 Task: Look for products in the category "Drink Mixes" from the brand "Sunfood Superfoods".
Action: Mouse pressed left at (18, 77)
Screenshot: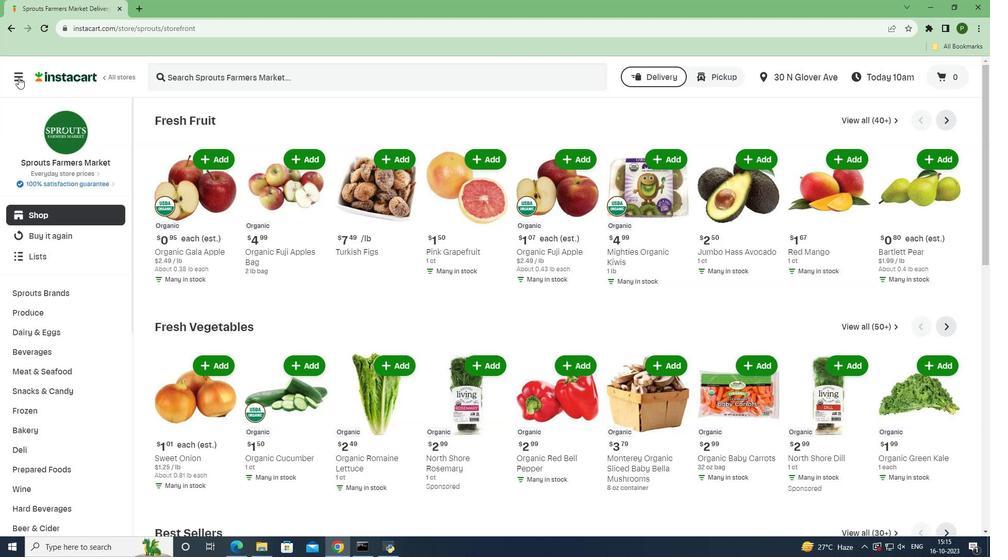 
Action: Mouse moved to (43, 268)
Screenshot: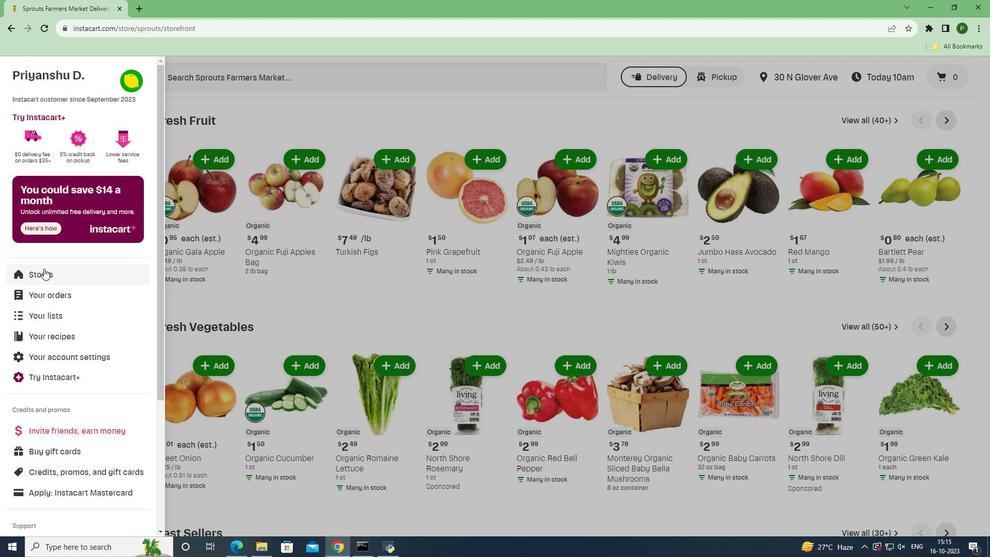 
Action: Mouse pressed left at (43, 268)
Screenshot: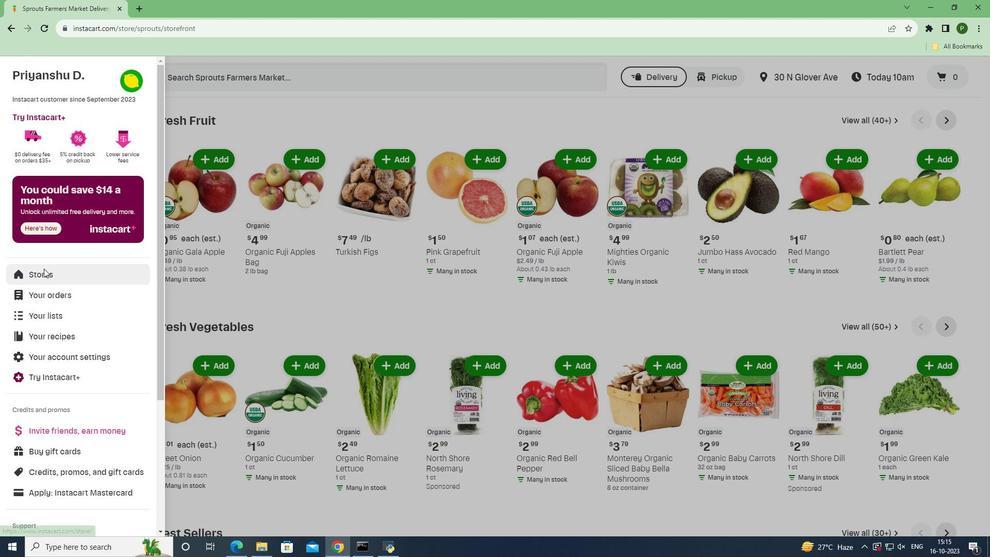 
Action: Mouse moved to (246, 118)
Screenshot: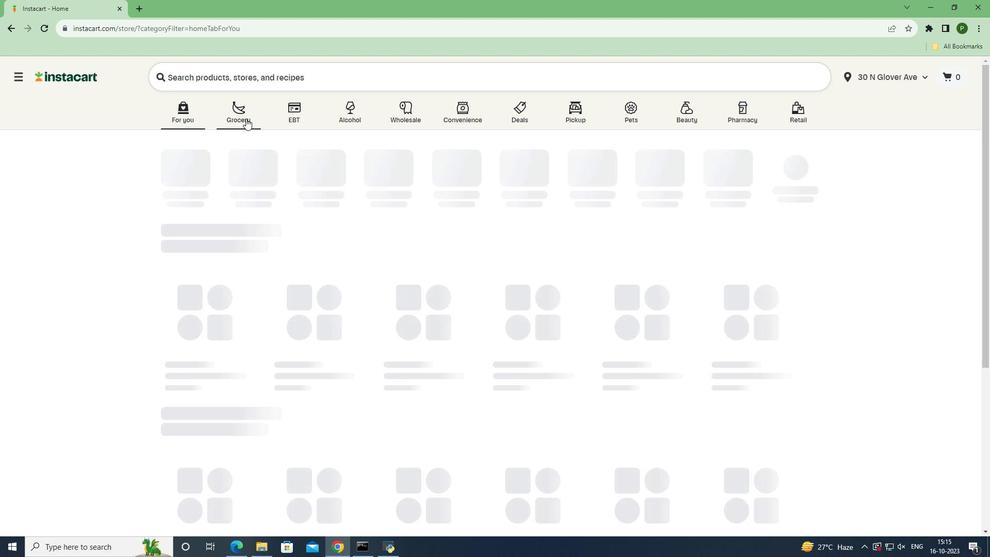 
Action: Mouse pressed left at (246, 118)
Screenshot: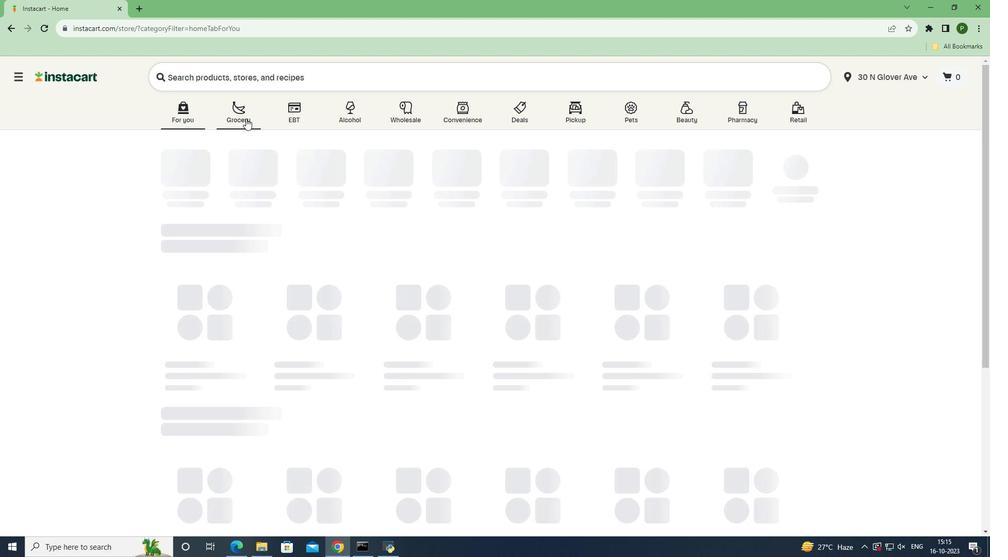 
Action: Mouse moved to (647, 229)
Screenshot: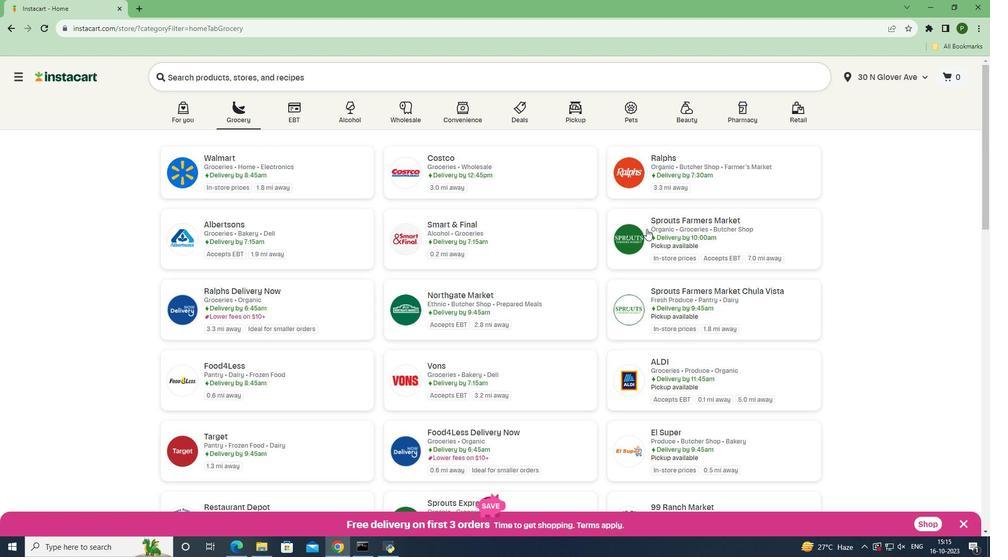 
Action: Mouse pressed left at (647, 229)
Screenshot: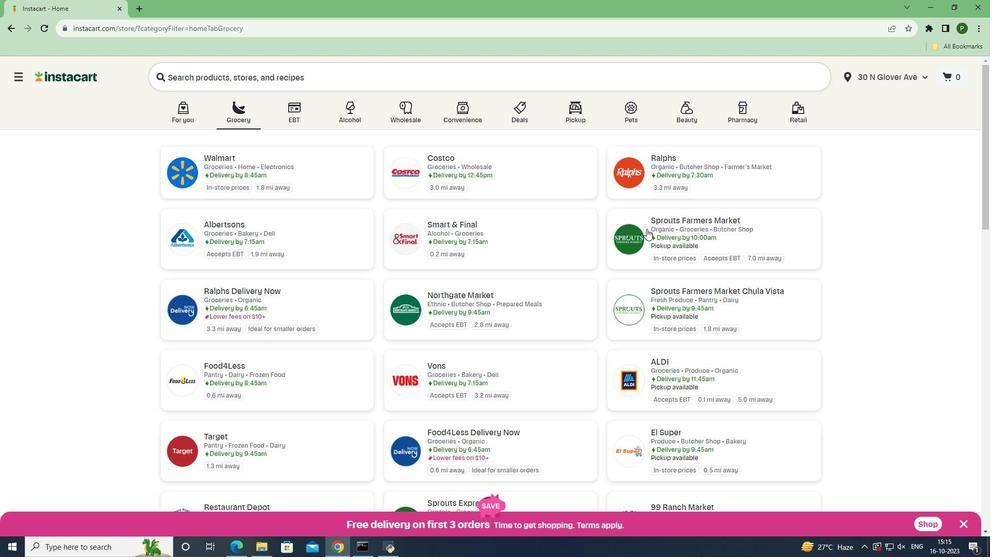 
Action: Mouse moved to (42, 348)
Screenshot: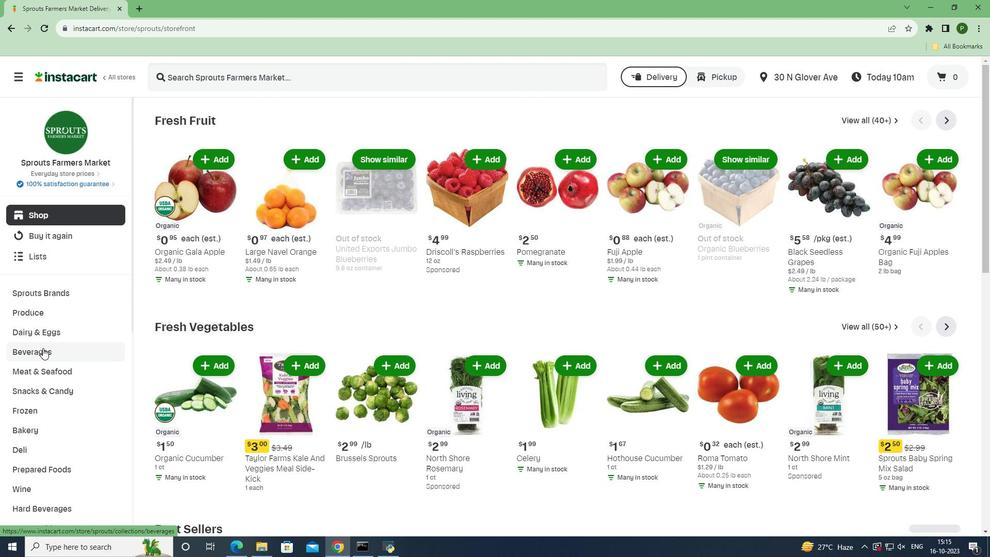 
Action: Mouse pressed left at (42, 348)
Screenshot: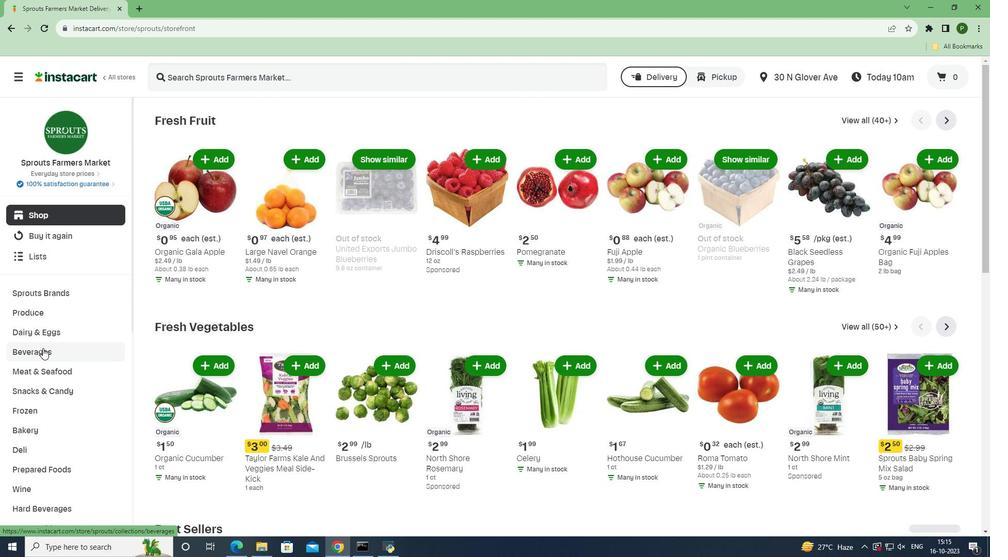 
Action: Mouse moved to (925, 141)
Screenshot: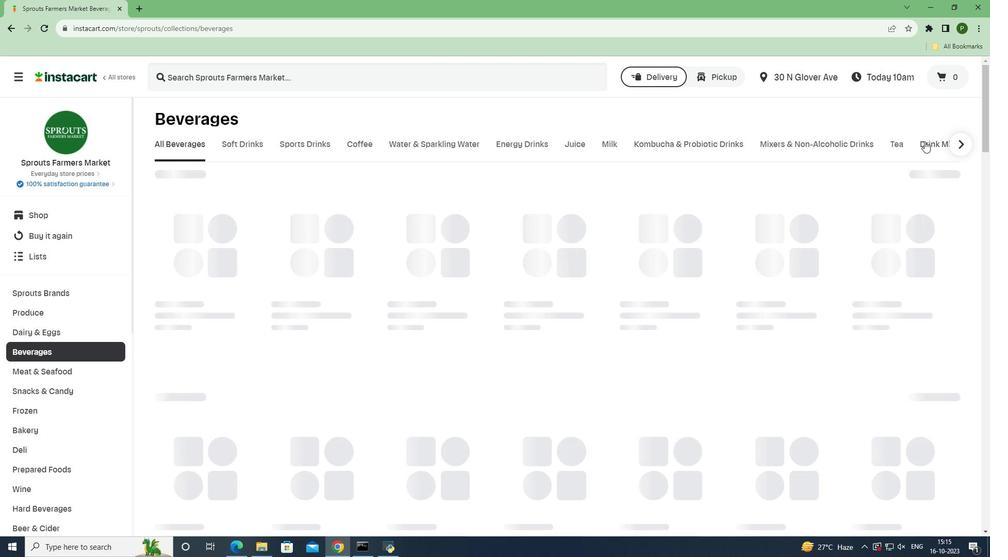 
Action: Mouse pressed left at (925, 141)
Screenshot: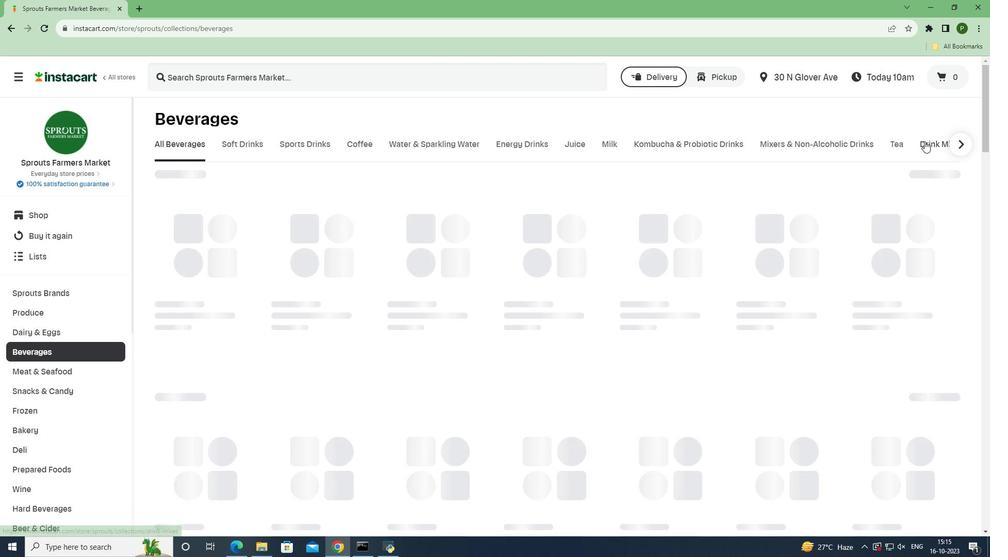 
Action: Mouse moved to (253, 186)
Screenshot: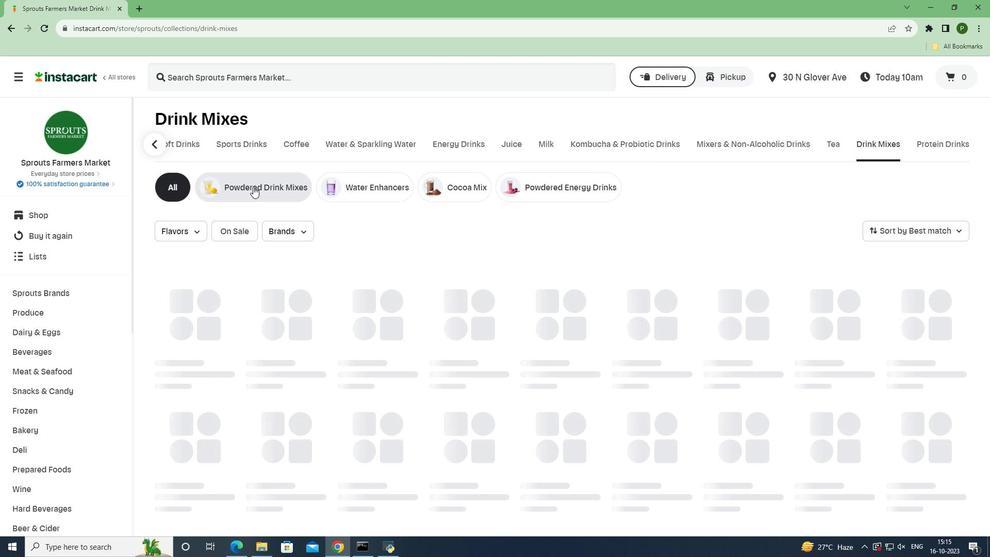 
Action: Mouse pressed left at (253, 186)
Screenshot: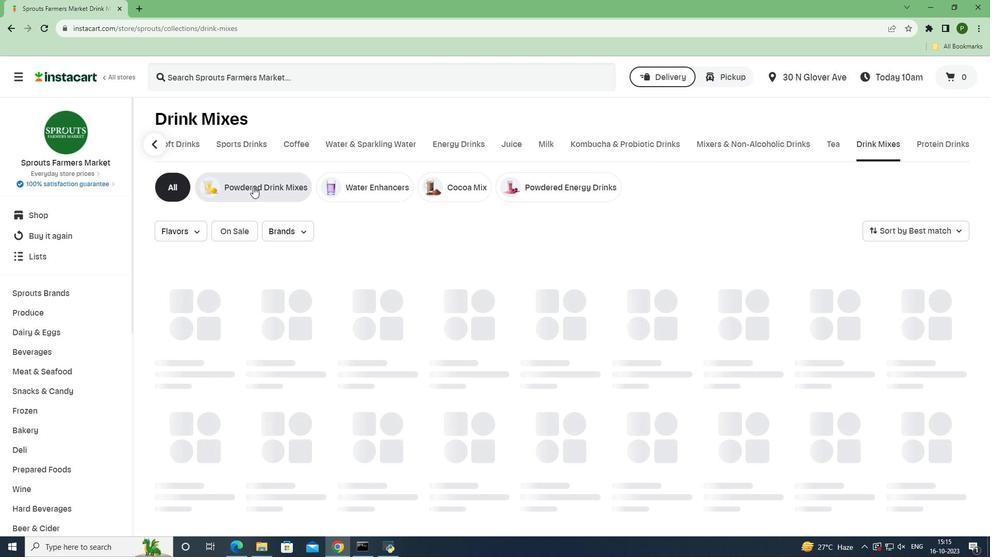 
Action: Mouse moved to (303, 239)
Screenshot: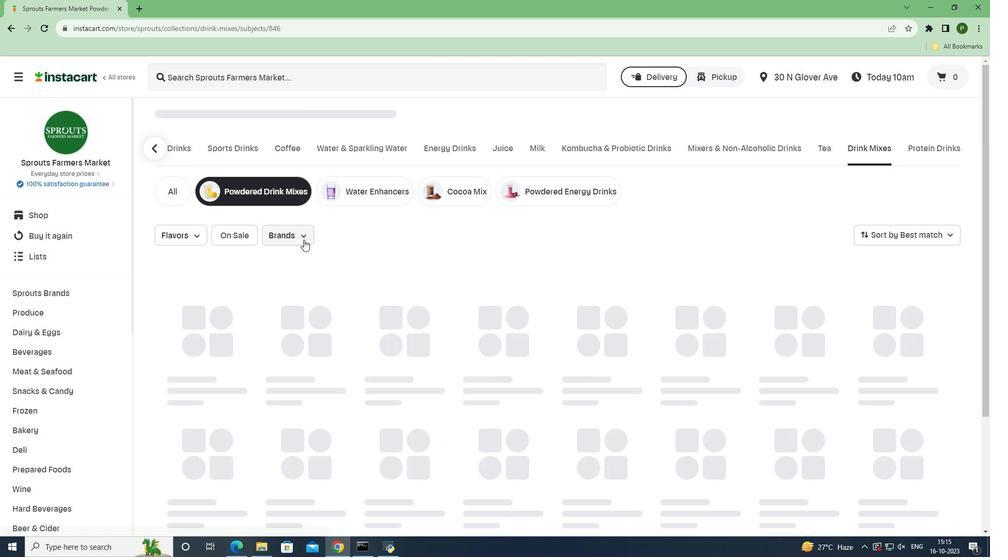 
Action: Mouse pressed left at (303, 239)
Screenshot: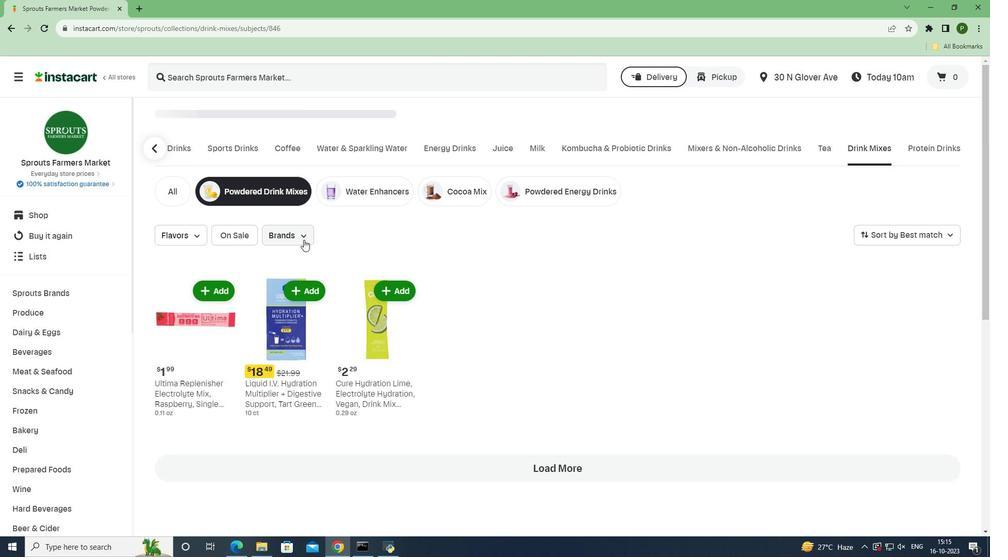 
Action: Mouse moved to (327, 295)
Screenshot: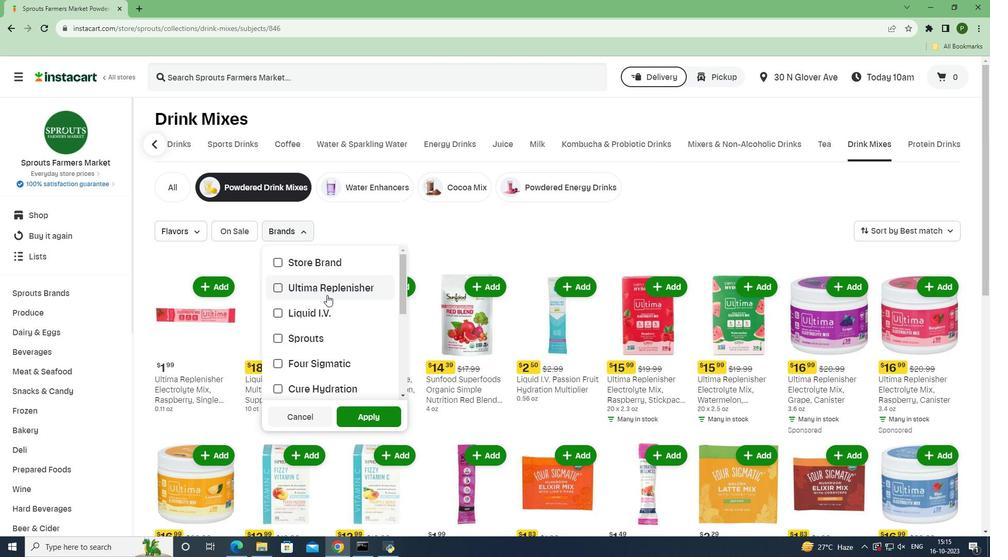 
Action: Mouse scrolled (327, 294) with delta (0, 0)
Screenshot: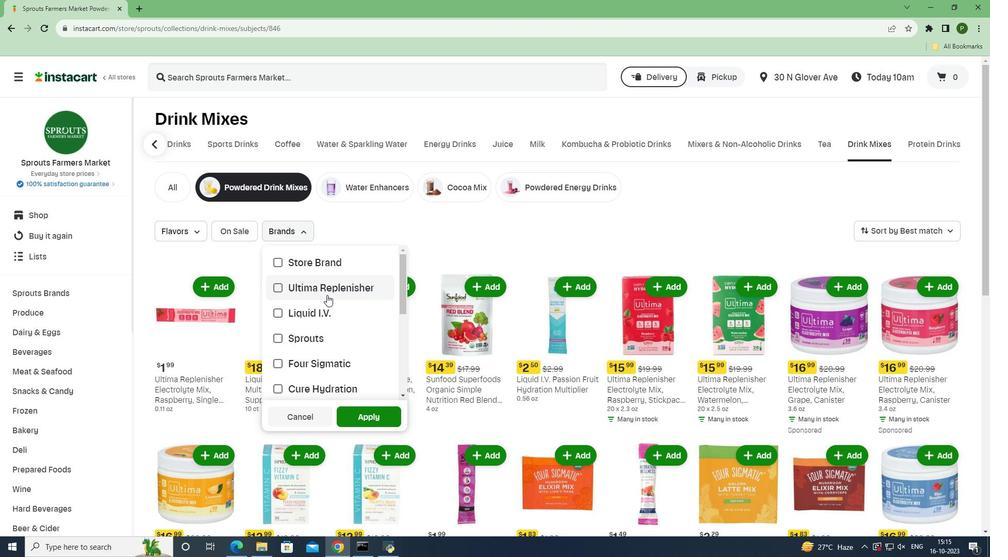 
Action: Mouse scrolled (327, 294) with delta (0, 0)
Screenshot: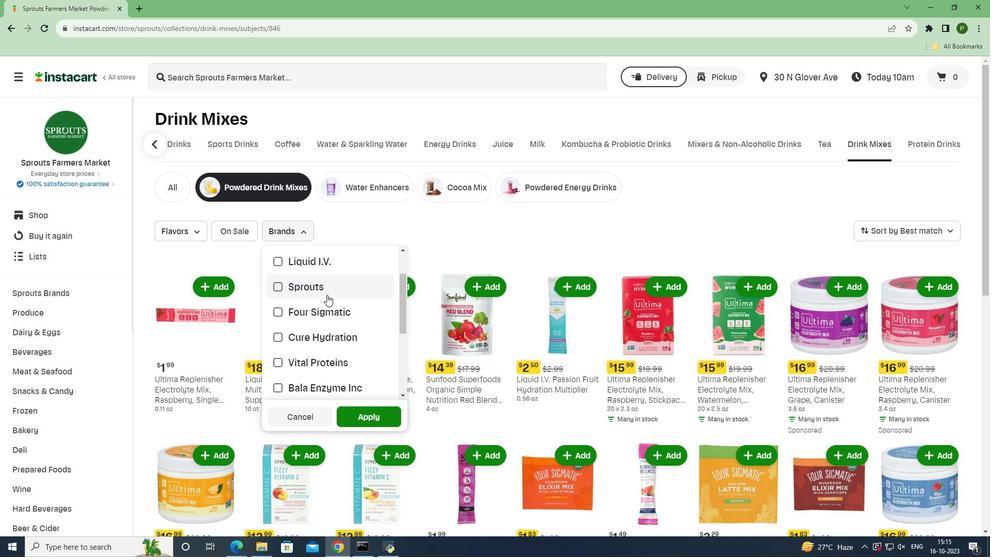 
Action: Mouse scrolled (327, 294) with delta (0, 0)
Screenshot: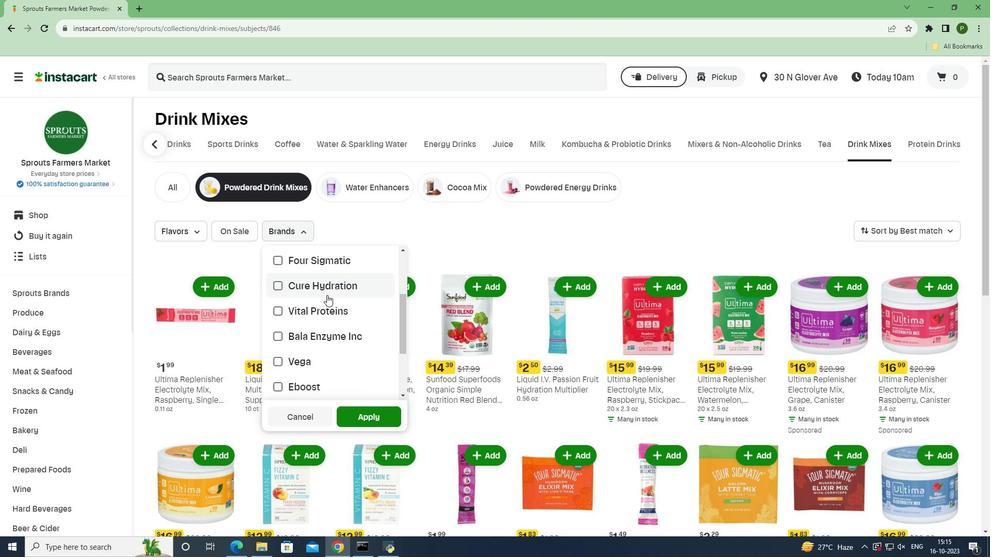 
Action: Mouse scrolled (327, 294) with delta (0, 0)
Screenshot: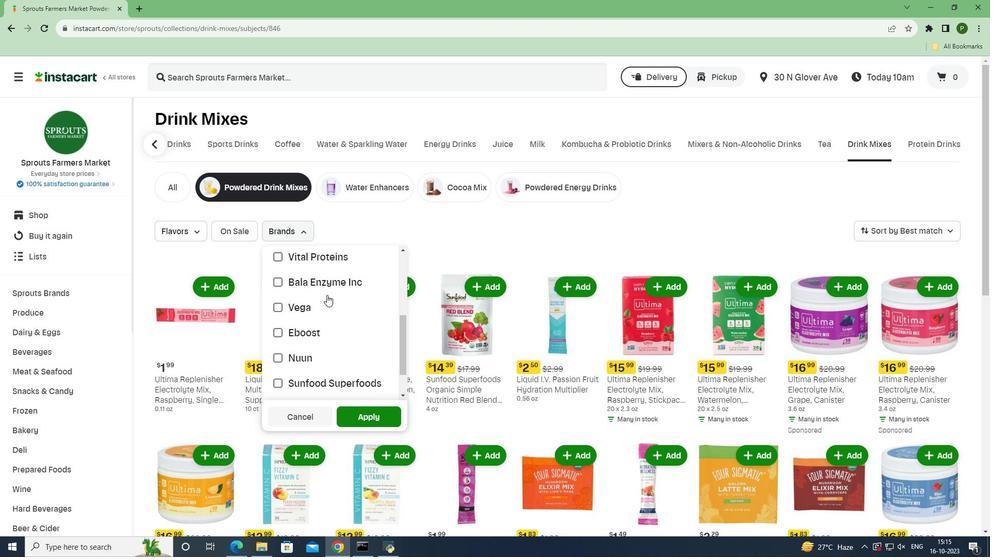 
Action: Mouse moved to (327, 332)
Screenshot: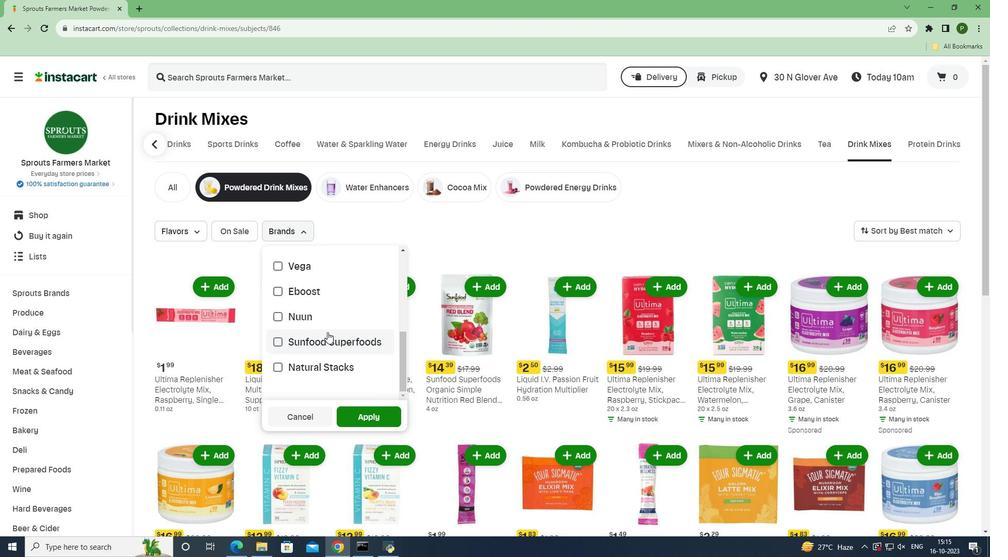 
Action: Mouse pressed left at (327, 332)
Screenshot: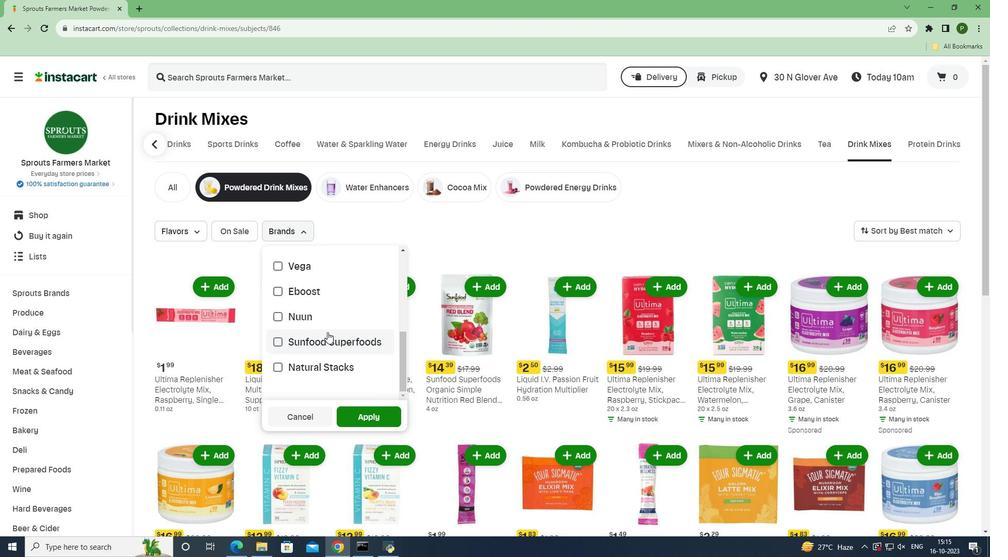 
Action: Mouse moved to (362, 417)
Screenshot: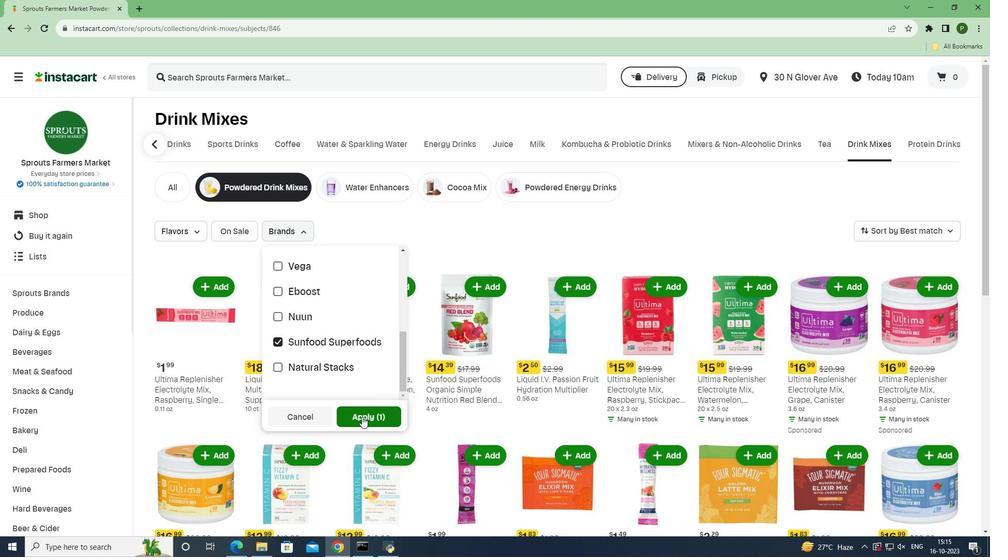 
Action: Mouse pressed left at (362, 417)
Screenshot: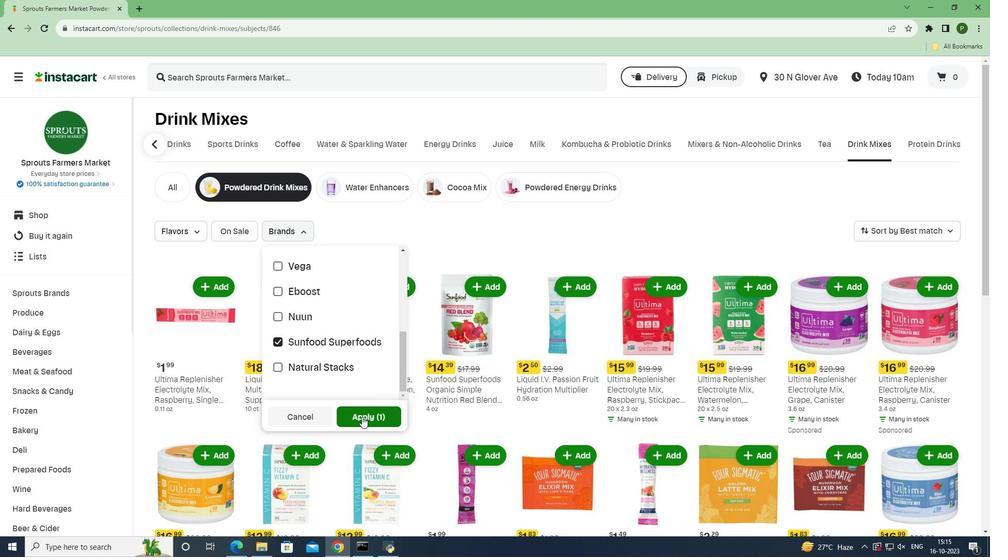 
Action: Mouse moved to (479, 454)
Screenshot: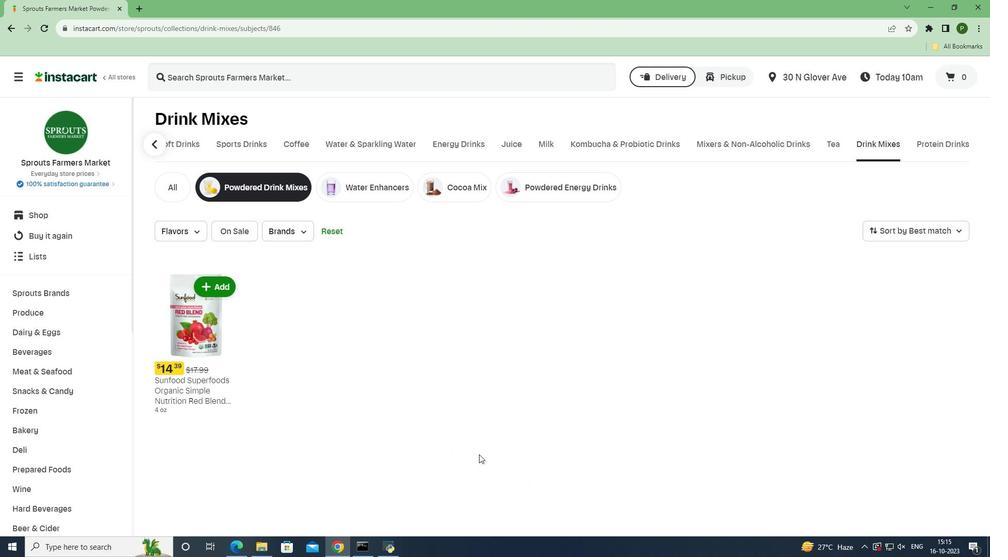 
